 Task: Look for products in the category "Lotion" from Dr. Bronner's only.
Action: Mouse moved to (786, 279)
Screenshot: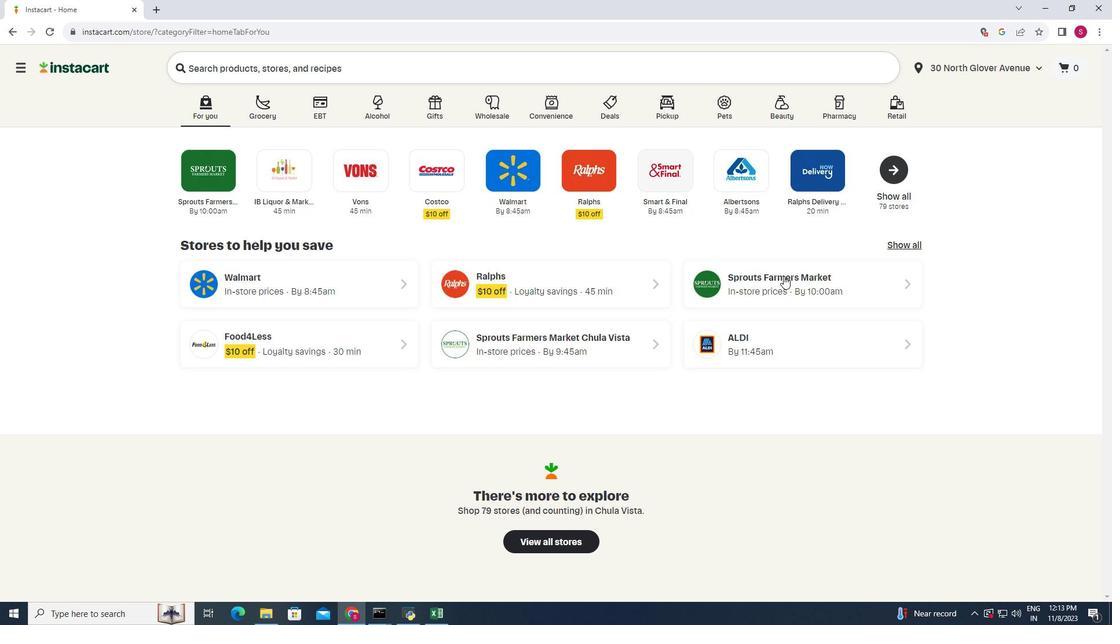 
Action: Mouse pressed left at (786, 279)
Screenshot: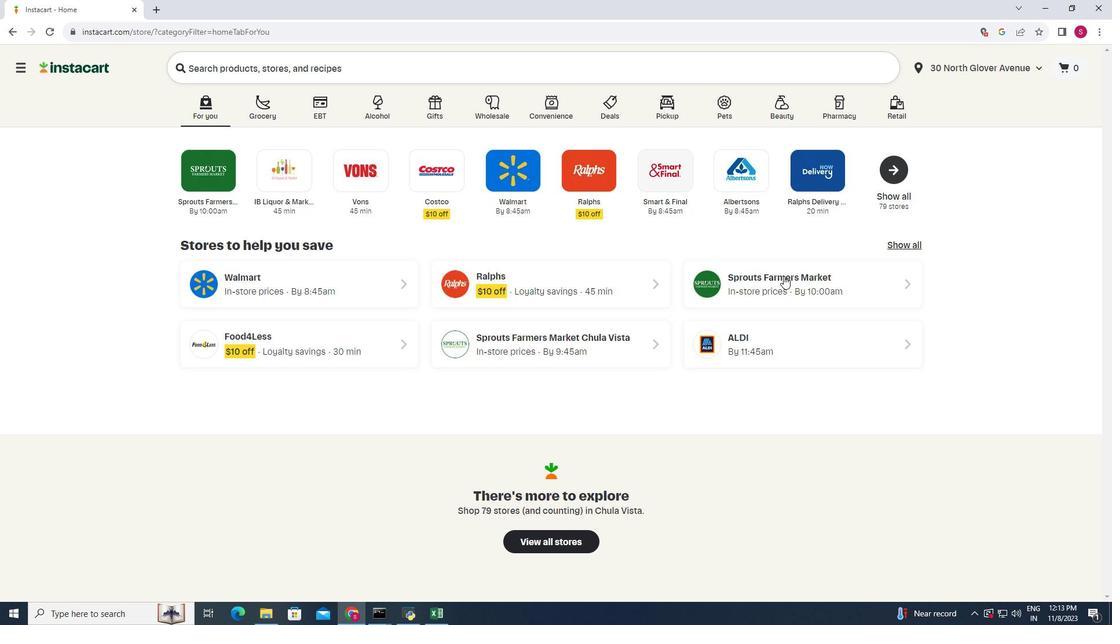 
Action: Mouse moved to (92, 457)
Screenshot: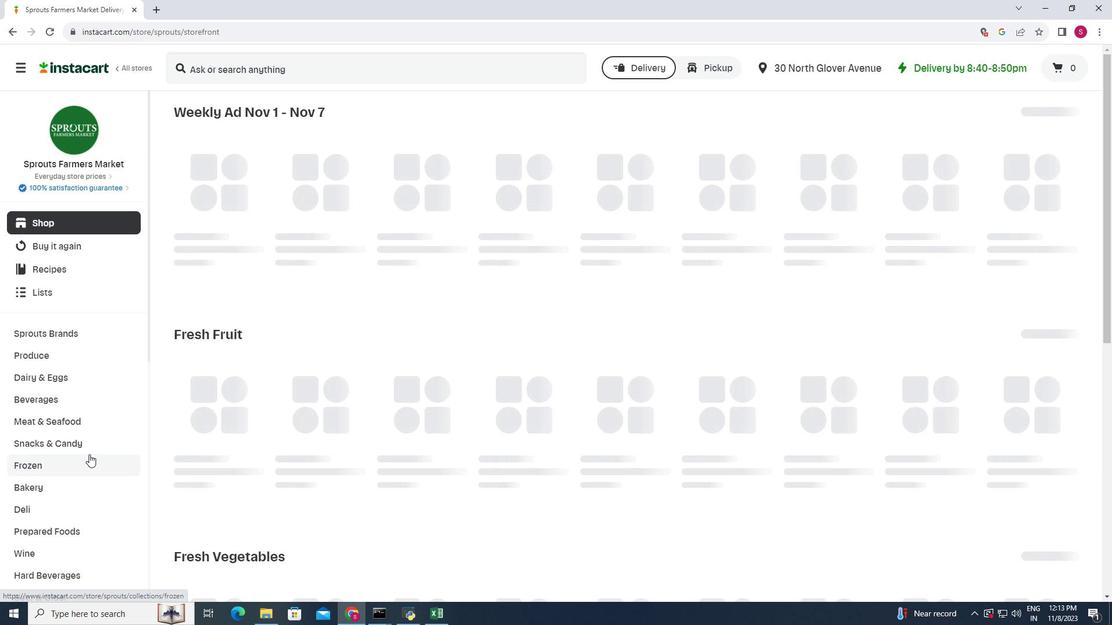
Action: Mouse scrolled (92, 457) with delta (0, 0)
Screenshot: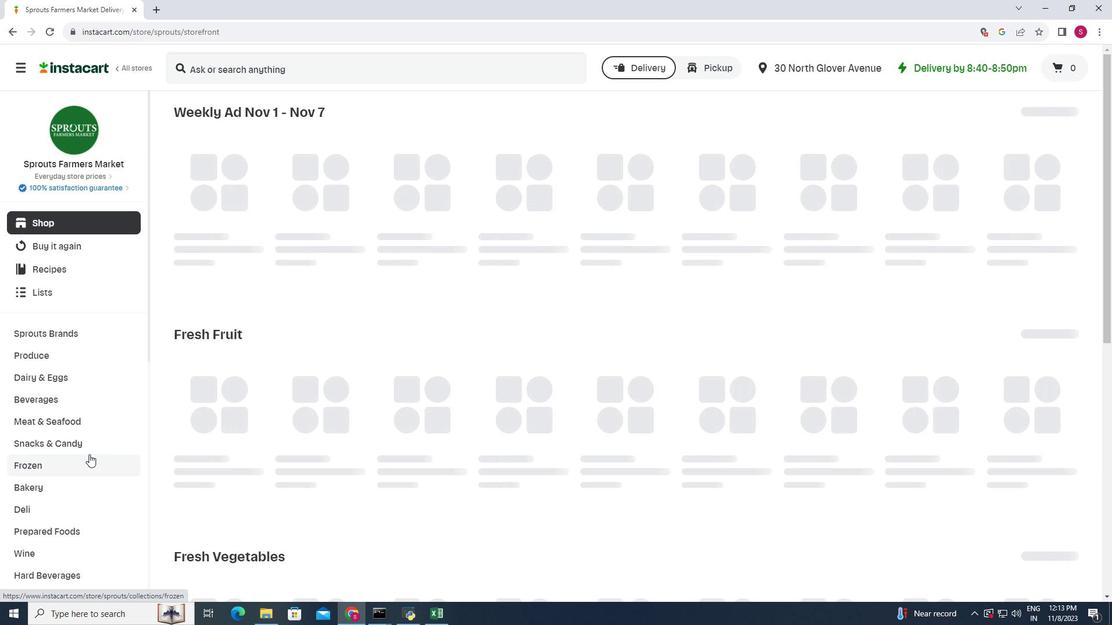 
Action: Mouse scrolled (92, 457) with delta (0, 0)
Screenshot: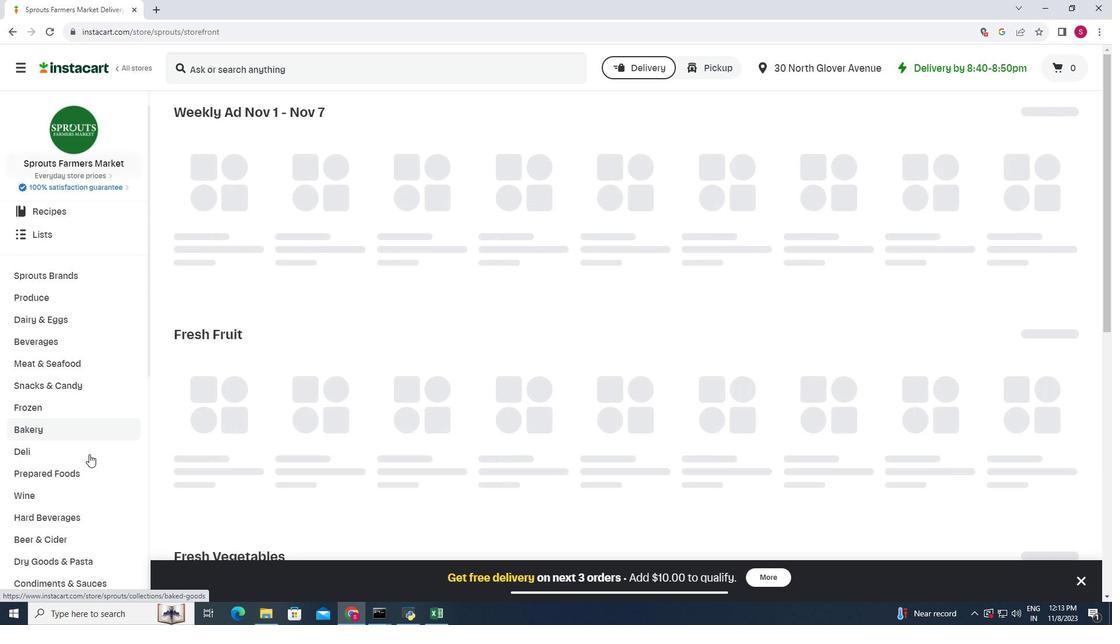 
Action: Mouse scrolled (92, 457) with delta (0, 0)
Screenshot: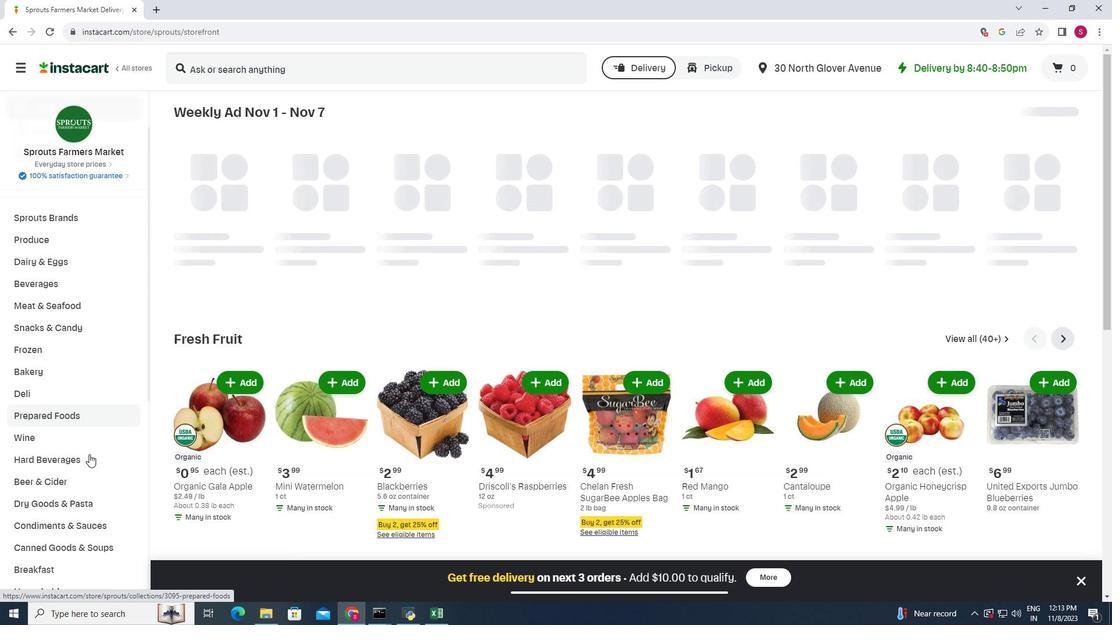 
Action: Mouse scrolled (92, 457) with delta (0, 0)
Screenshot: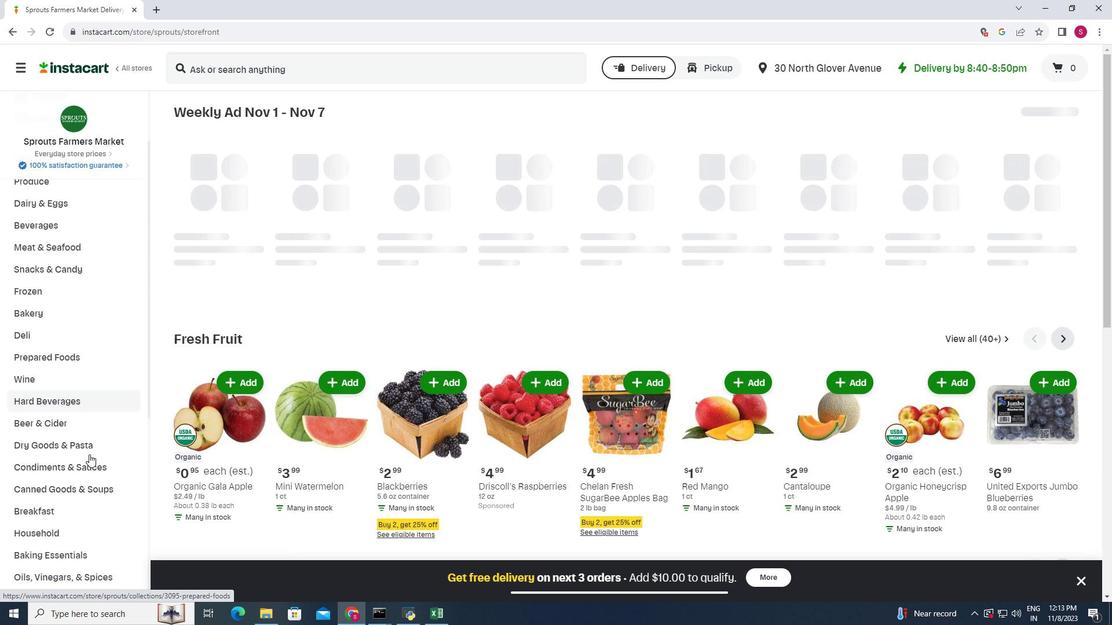 
Action: Mouse moved to (92, 457)
Screenshot: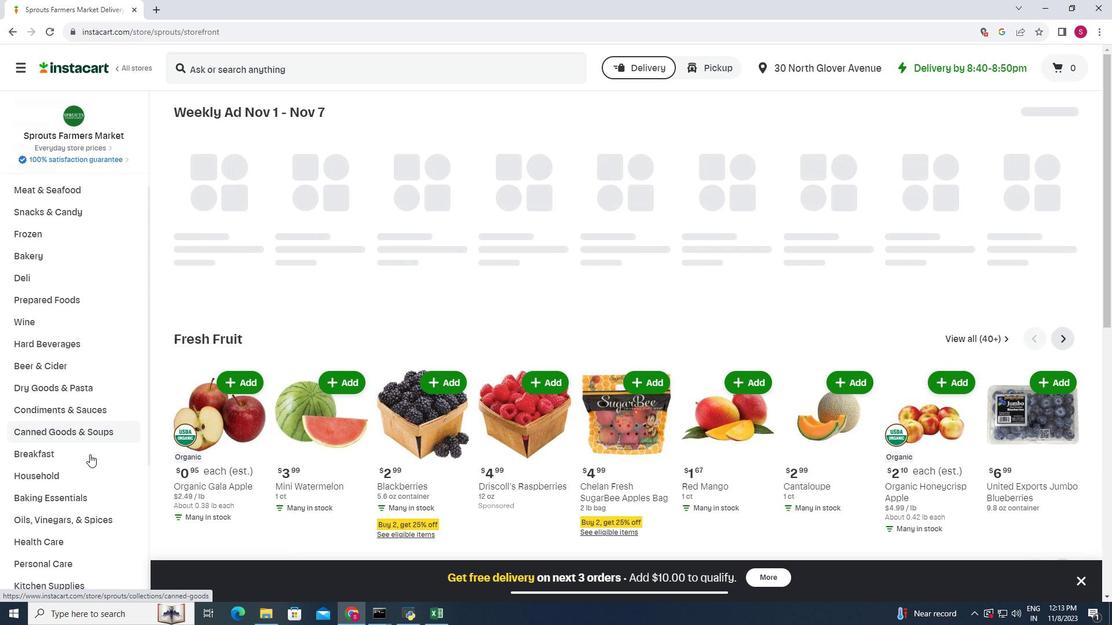 
Action: Mouse scrolled (92, 457) with delta (0, 0)
Screenshot: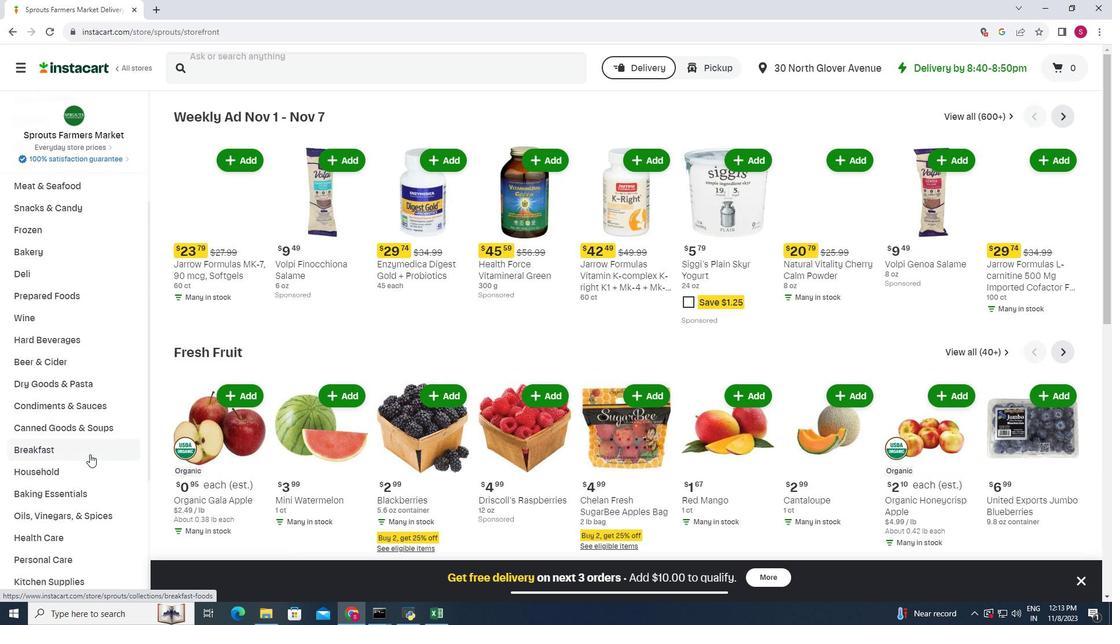 
Action: Mouse moved to (93, 457)
Screenshot: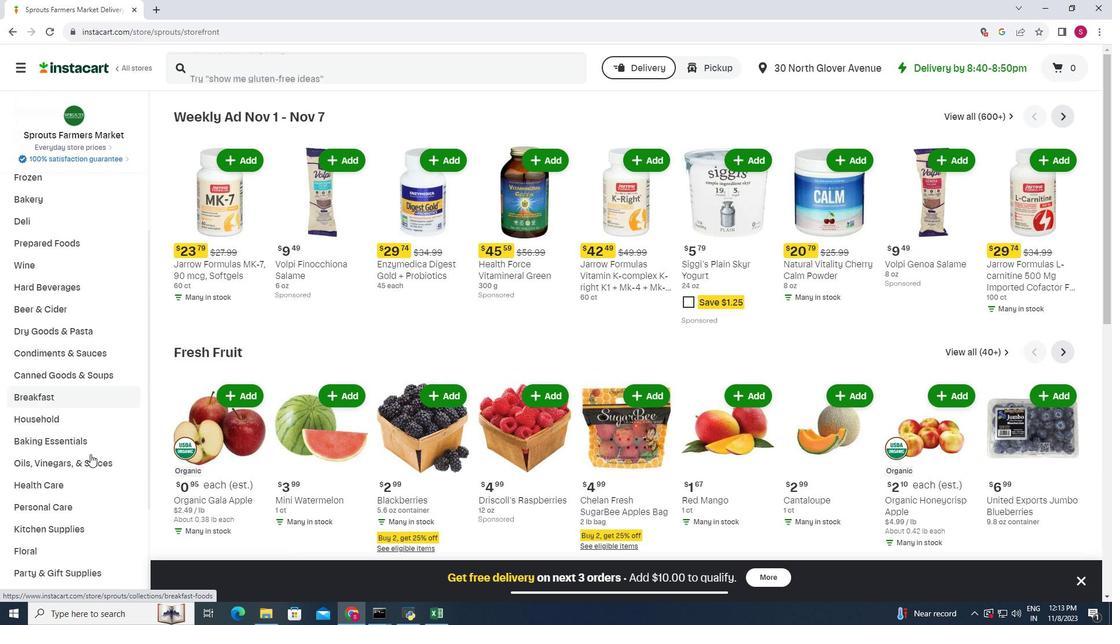 
Action: Mouse scrolled (93, 457) with delta (0, 0)
Screenshot: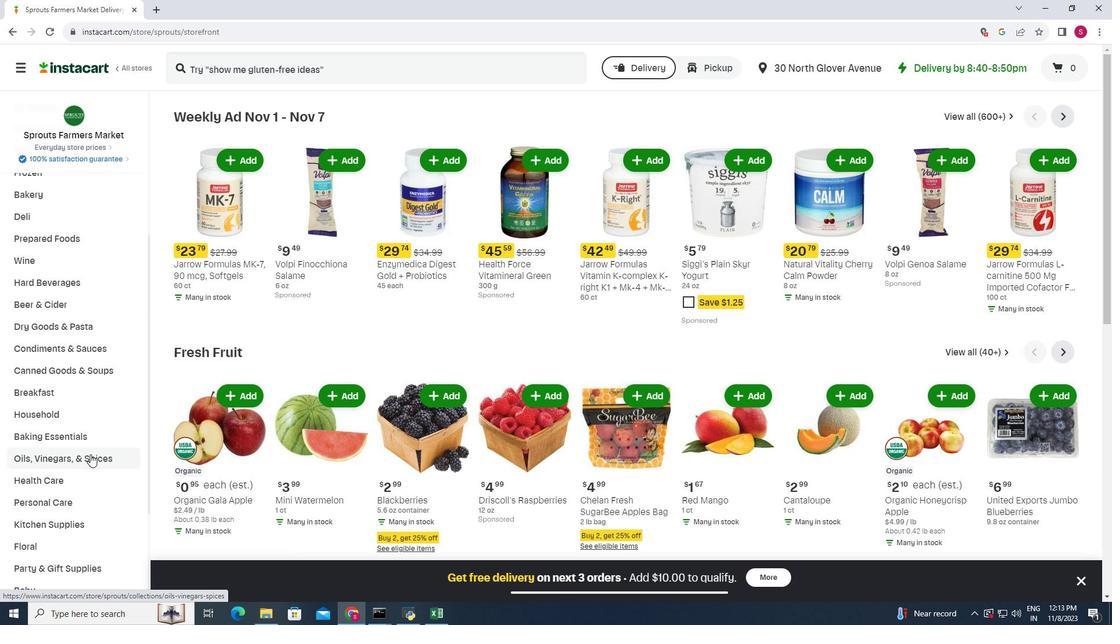 
Action: Mouse moved to (88, 451)
Screenshot: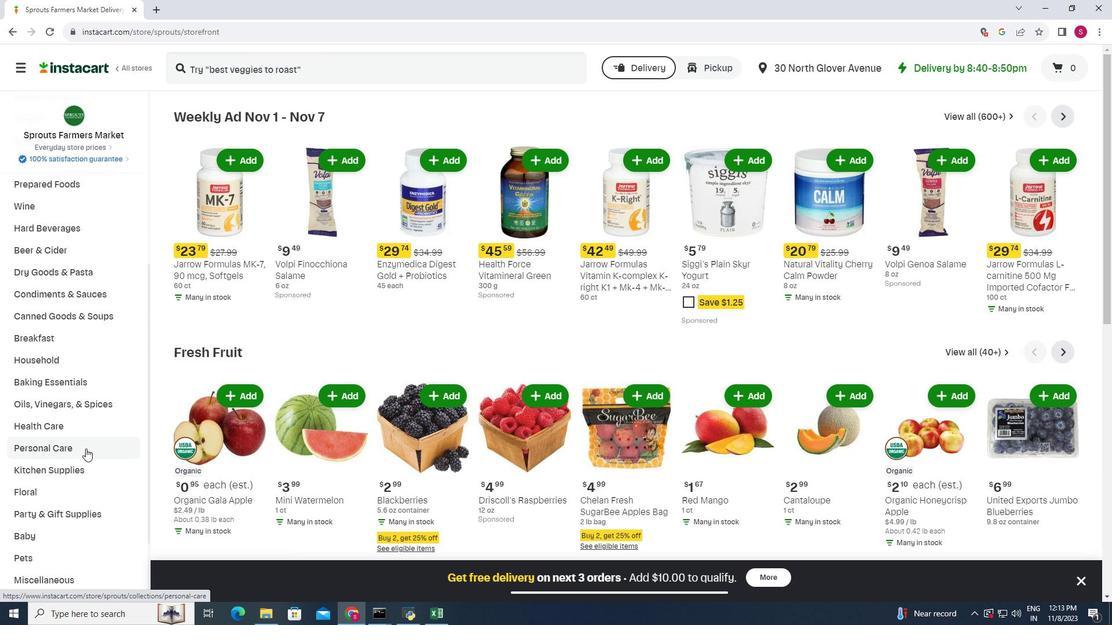 
Action: Mouse pressed left at (88, 451)
Screenshot: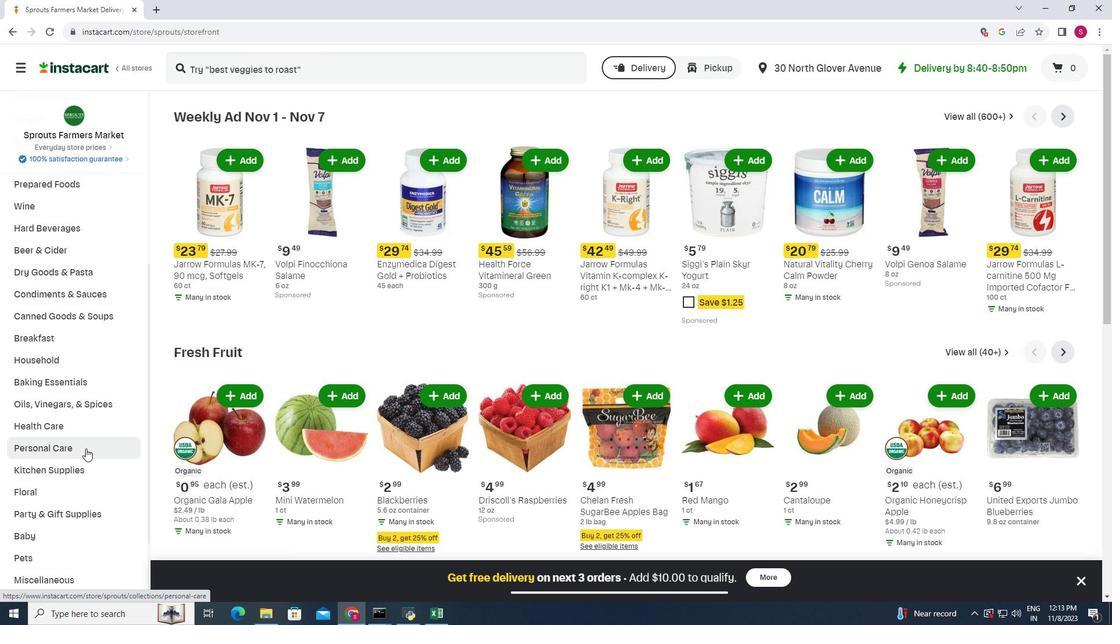 
Action: Mouse moved to (282, 151)
Screenshot: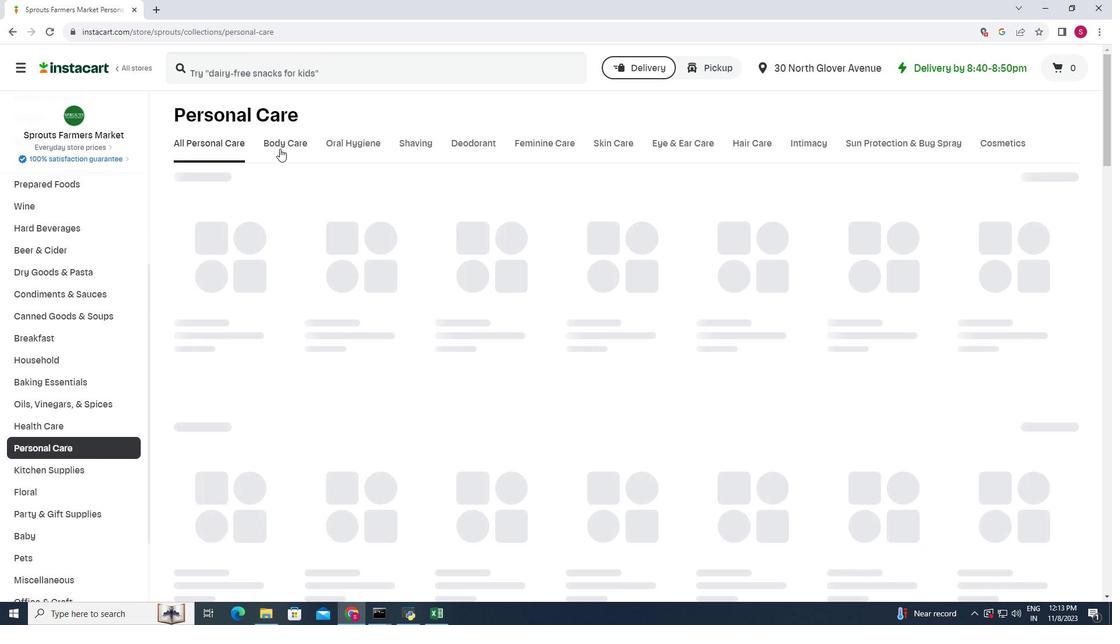 
Action: Mouse pressed left at (282, 151)
Screenshot: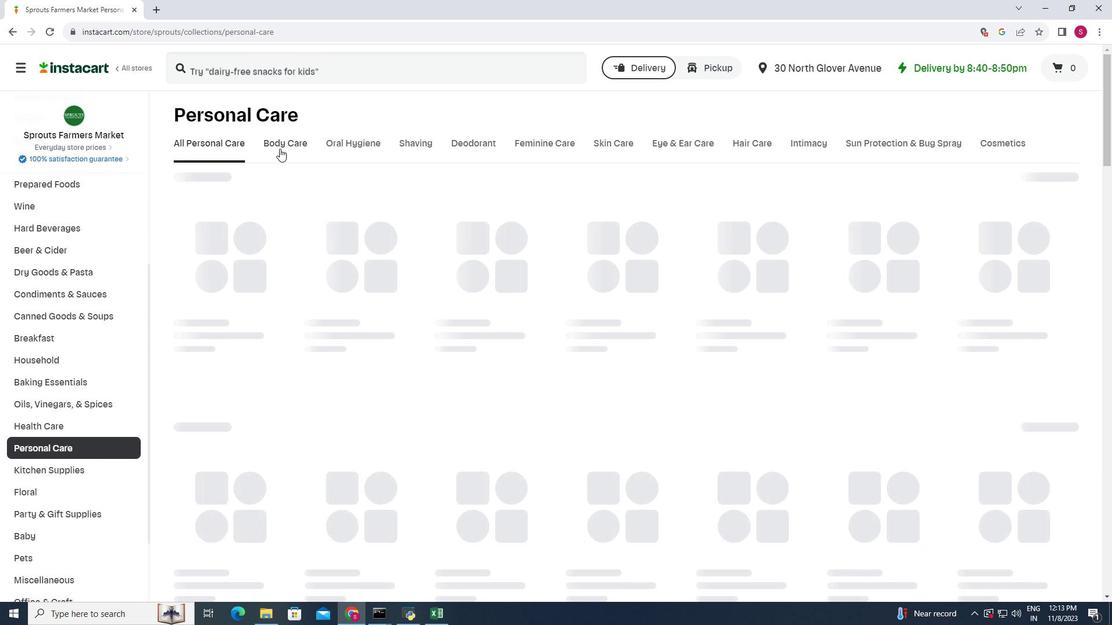 
Action: Mouse moved to (476, 201)
Screenshot: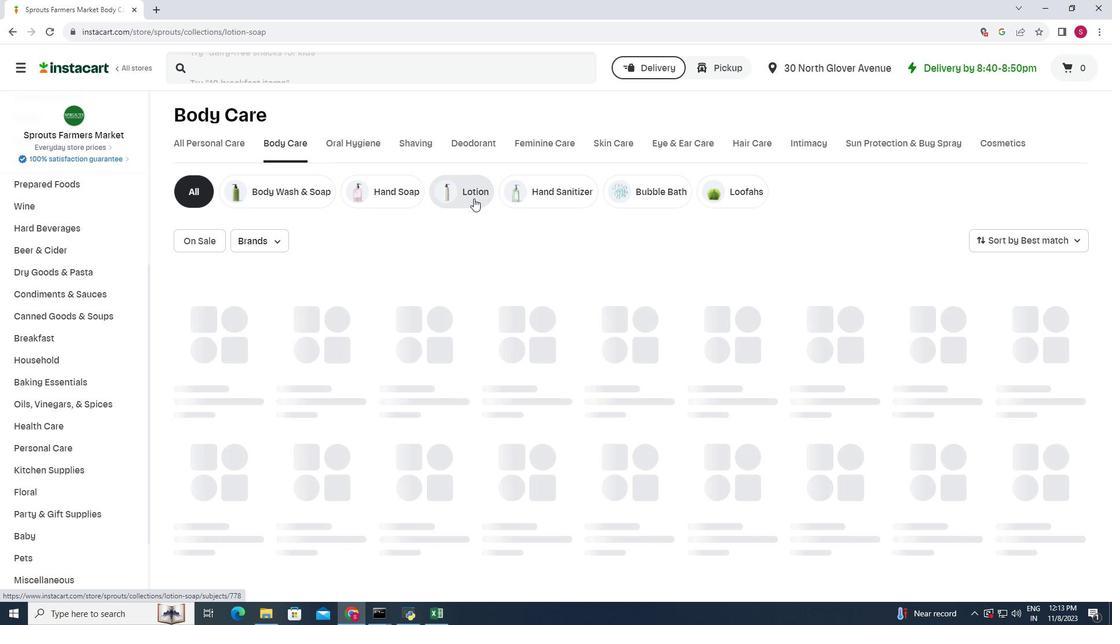 
Action: Mouse pressed left at (476, 201)
Screenshot: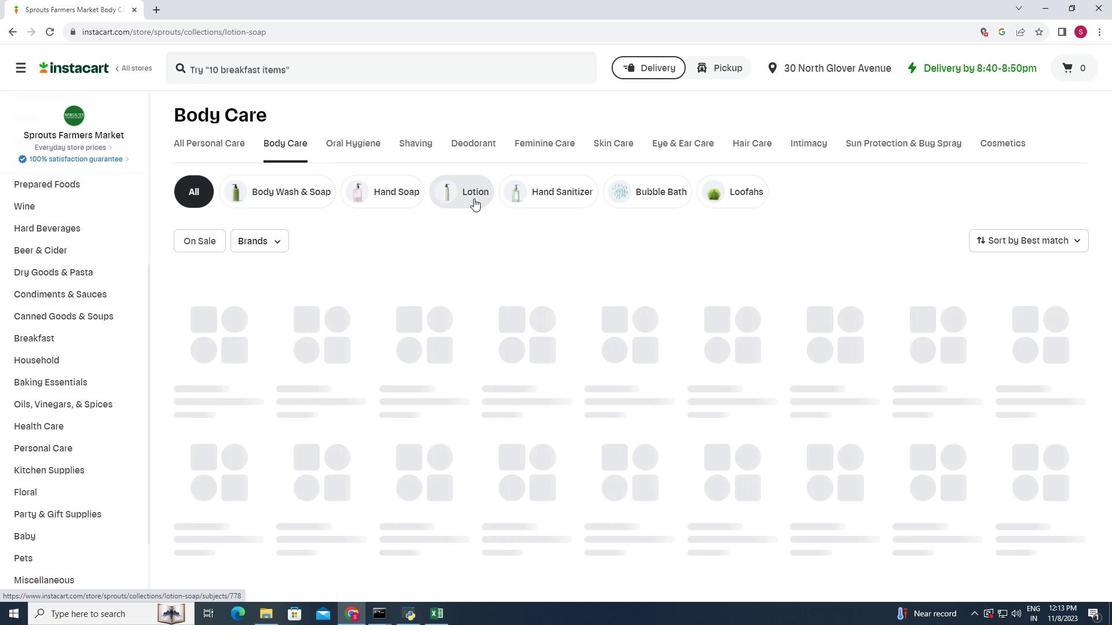 
Action: Mouse moved to (280, 246)
Screenshot: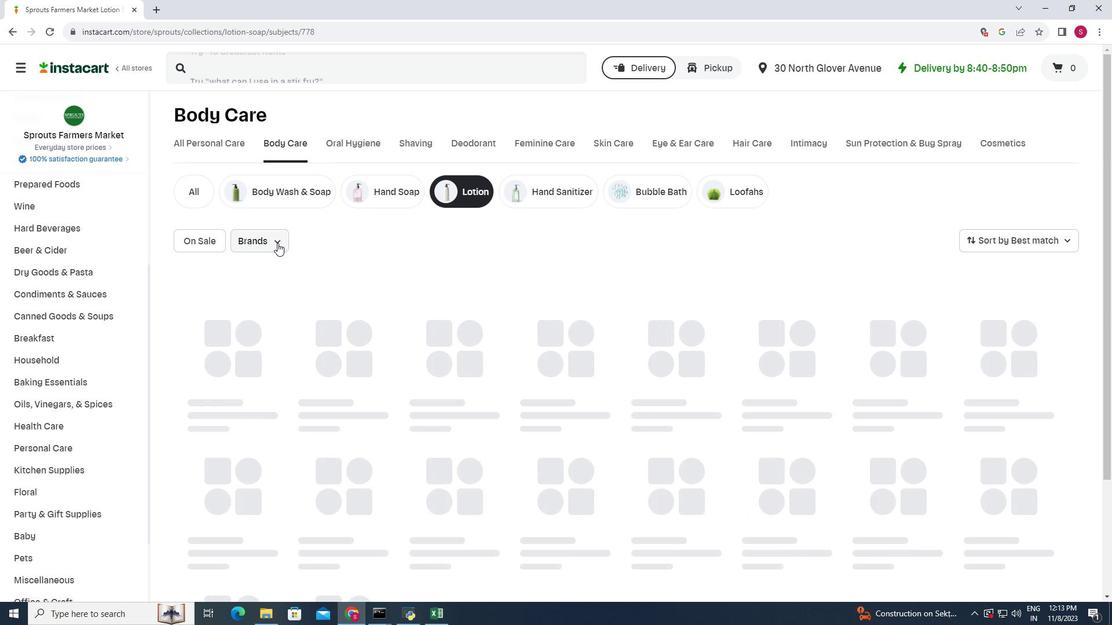 
Action: Mouse pressed left at (280, 246)
Screenshot: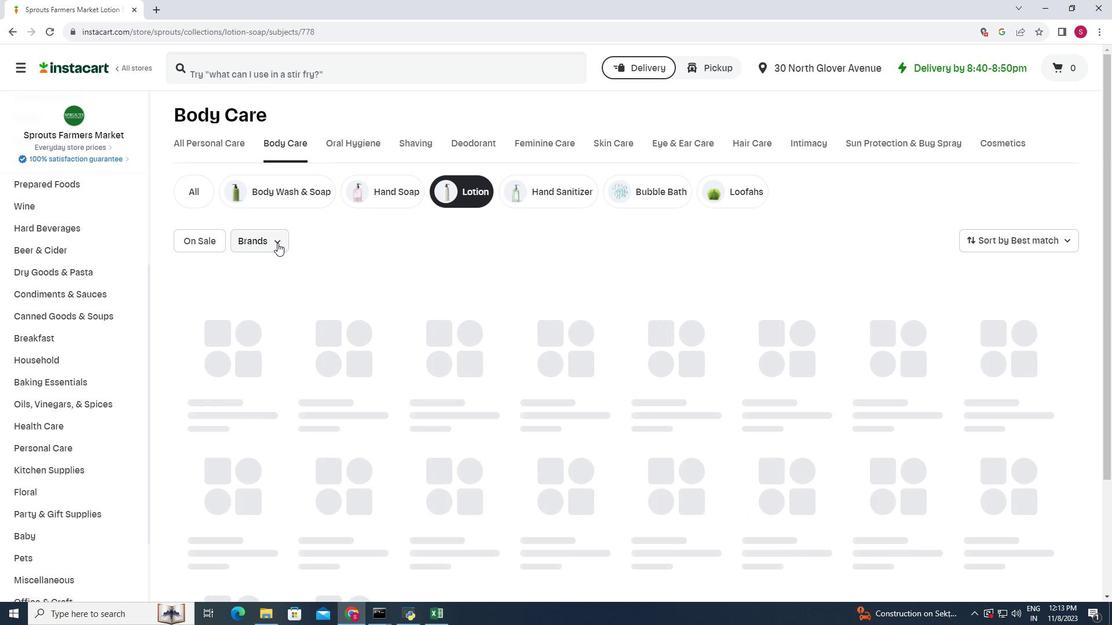 
Action: Mouse moved to (293, 282)
Screenshot: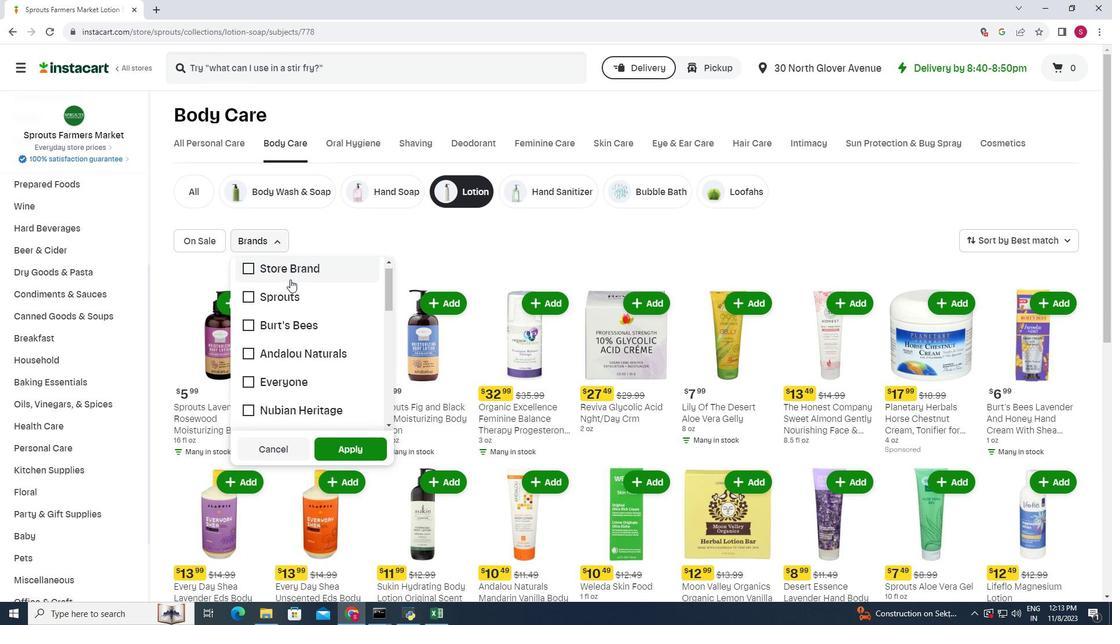 
Action: Mouse scrolled (293, 282) with delta (0, 0)
Screenshot: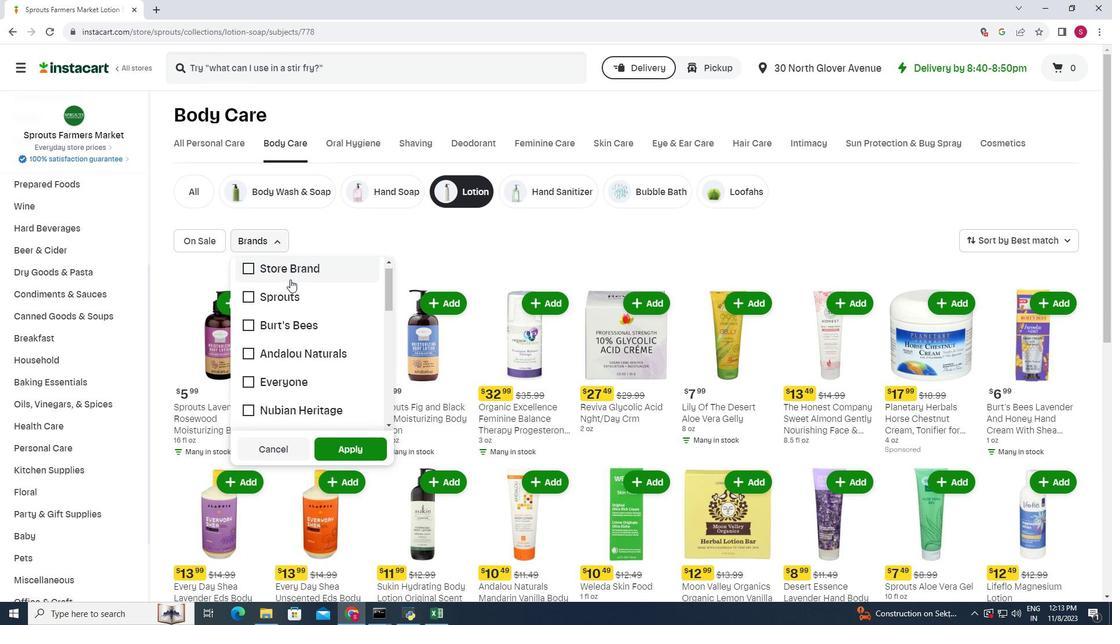 
Action: Mouse moved to (293, 282)
Screenshot: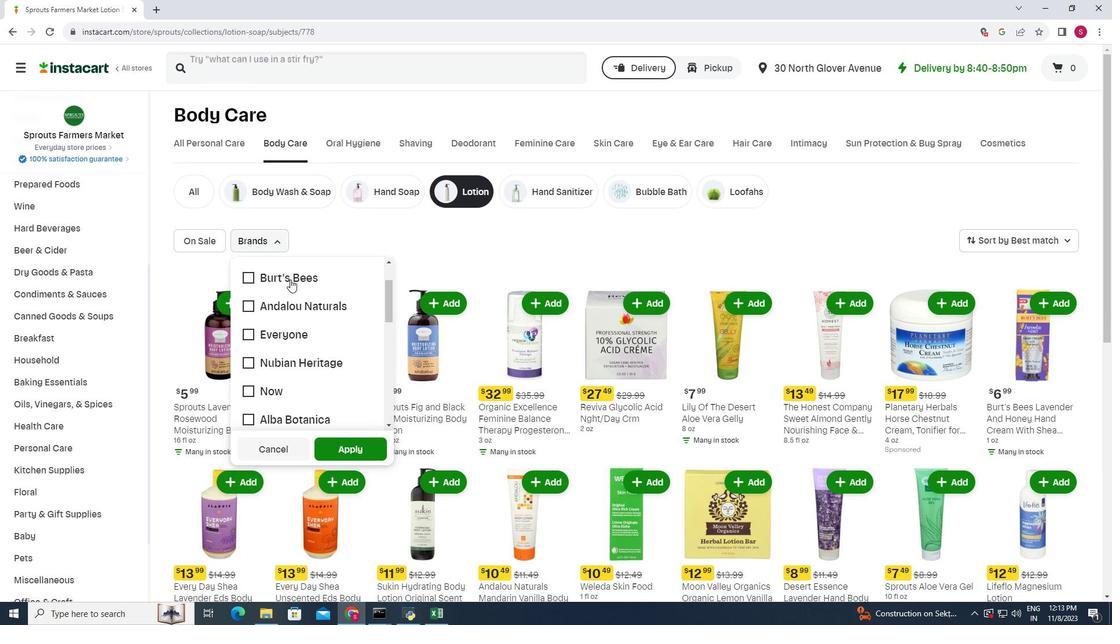 
Action: Mouse scrolled (293, 282) with delta (0, 0)
Screenshot: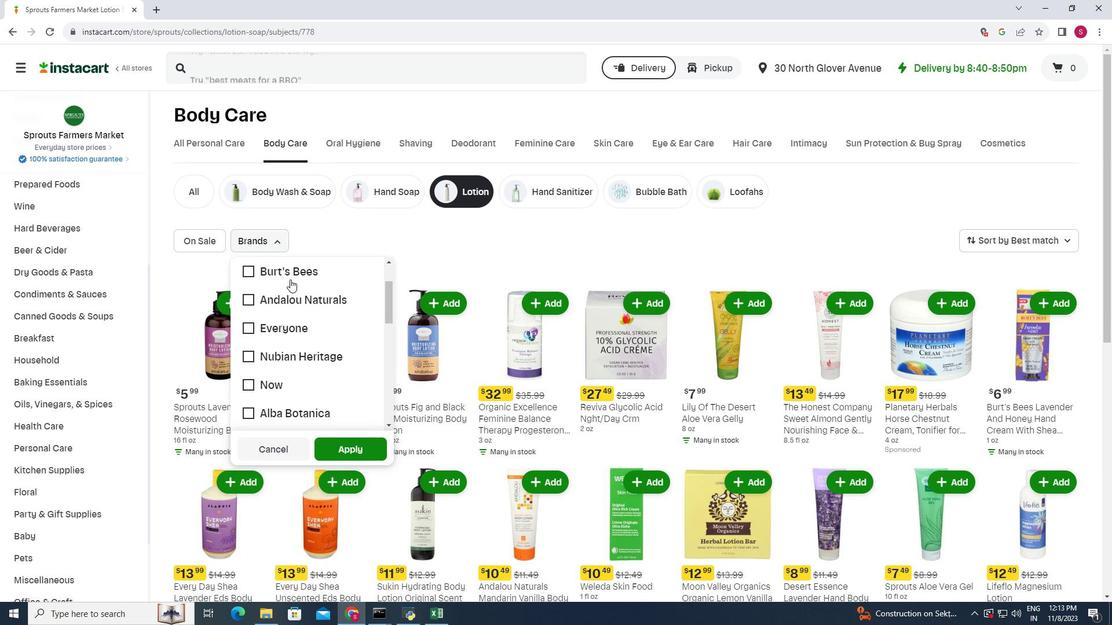 
Action: Mouse scrolled (293, 282) with delta (0, 0)
Screenshot: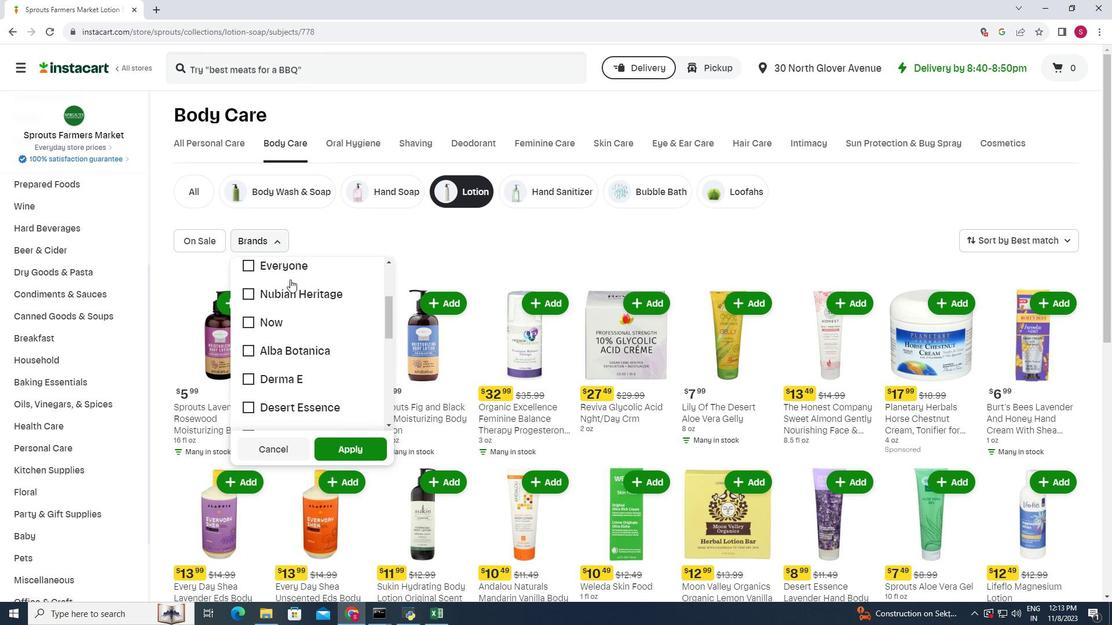 
Action: Mouse scrolled (293, 282) with delta (0, 0)
Screenshot: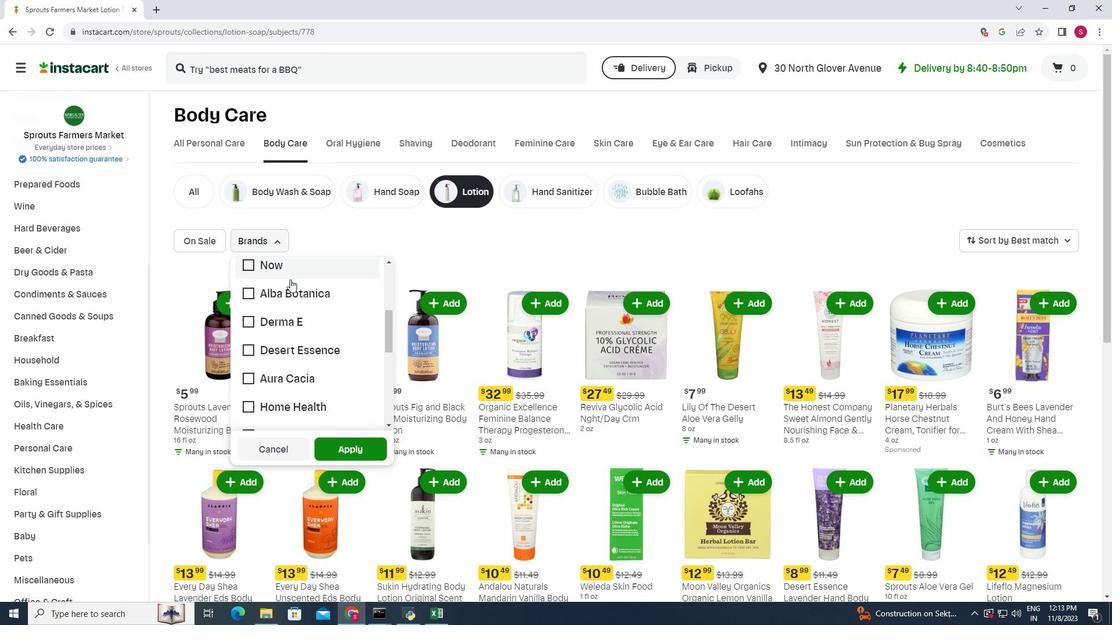 
Action: Mouse moved to (294, 283)
Screenshot: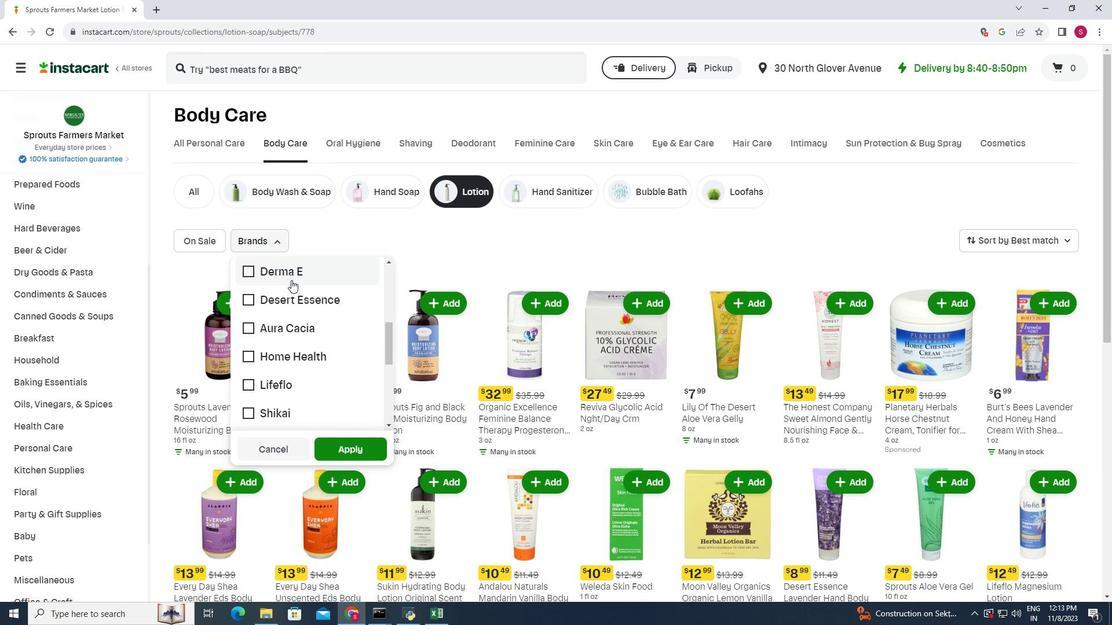 
Action: Mouse scrolled (294, 282) with delta (0, 0)
Screenshot: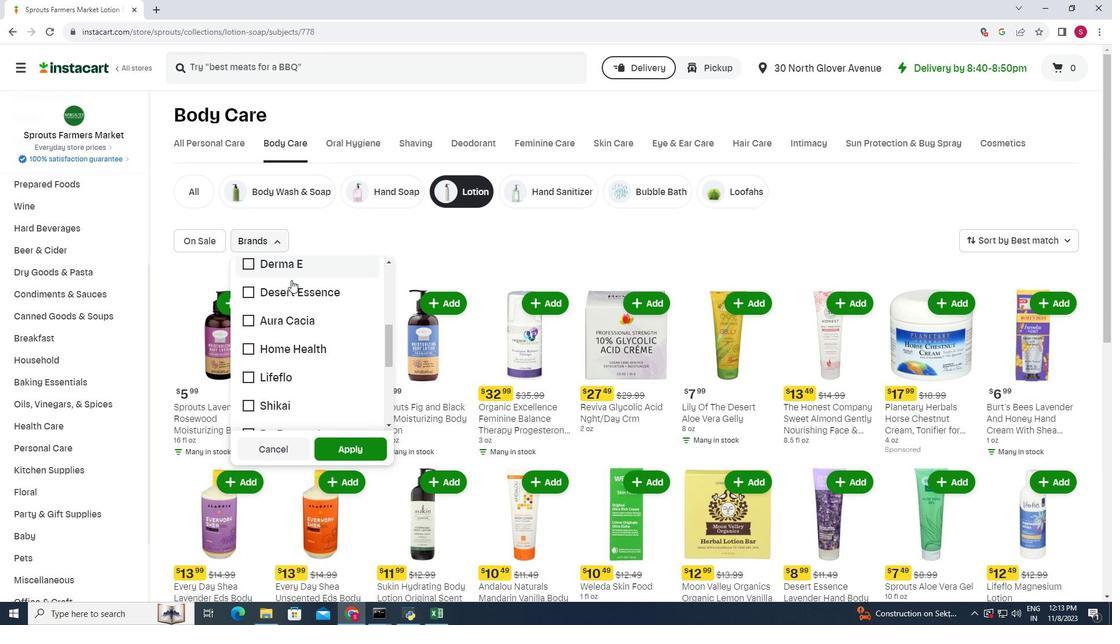 
Action: Mouse scrolled (294, 282) with delta (0, 0)
Screenshot: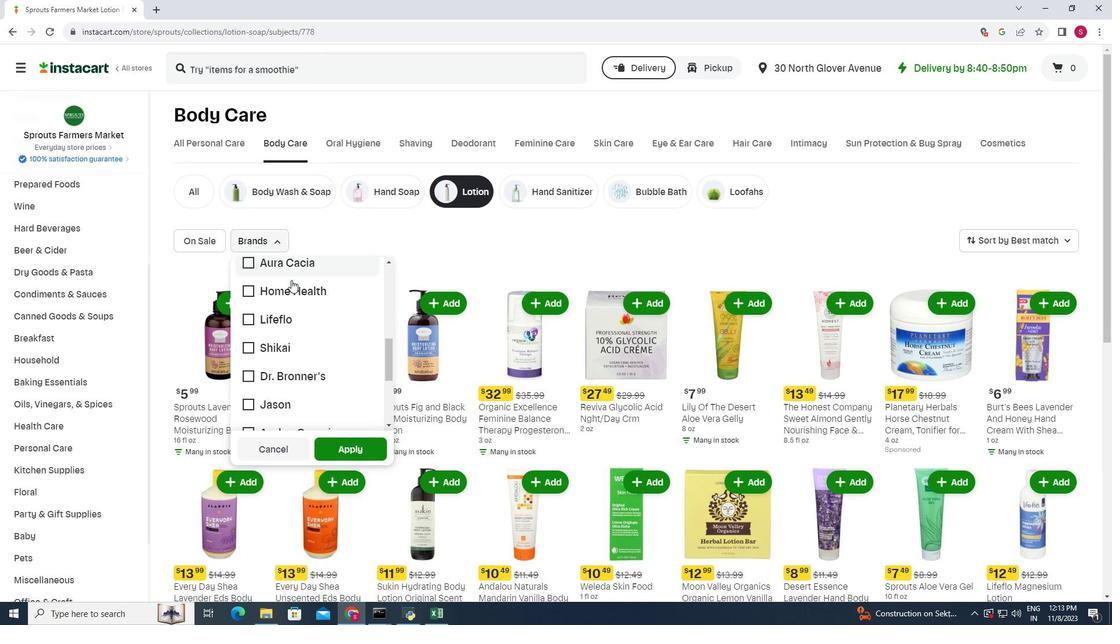 
Action: Mouse moved to (311, 326)
Screenshot: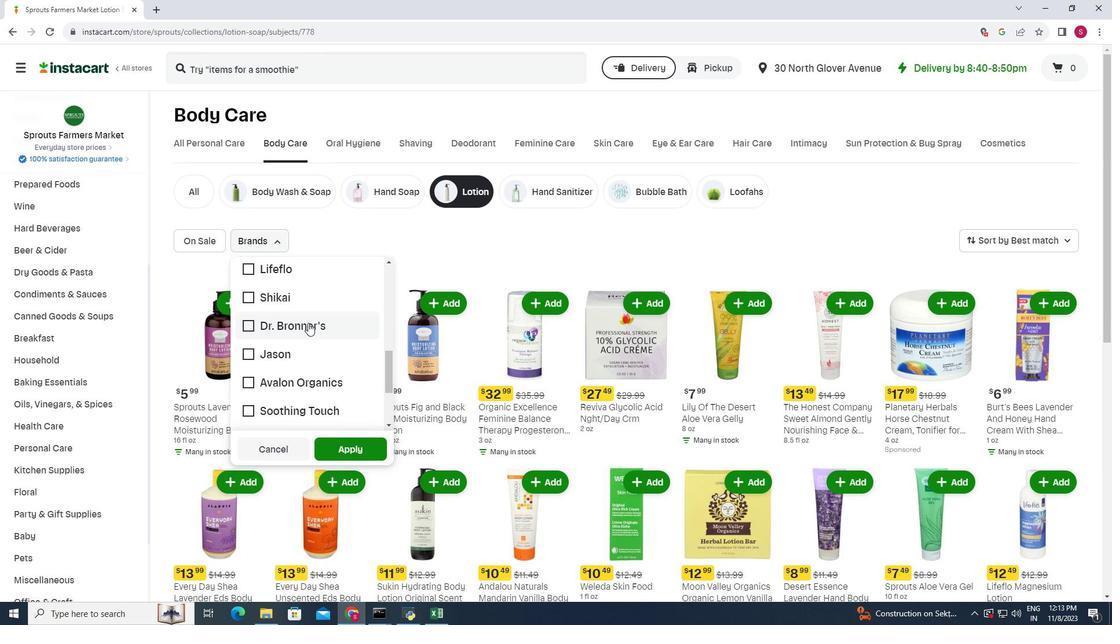 
Action: Mouse pressed left at (311, 326)
Screenshot: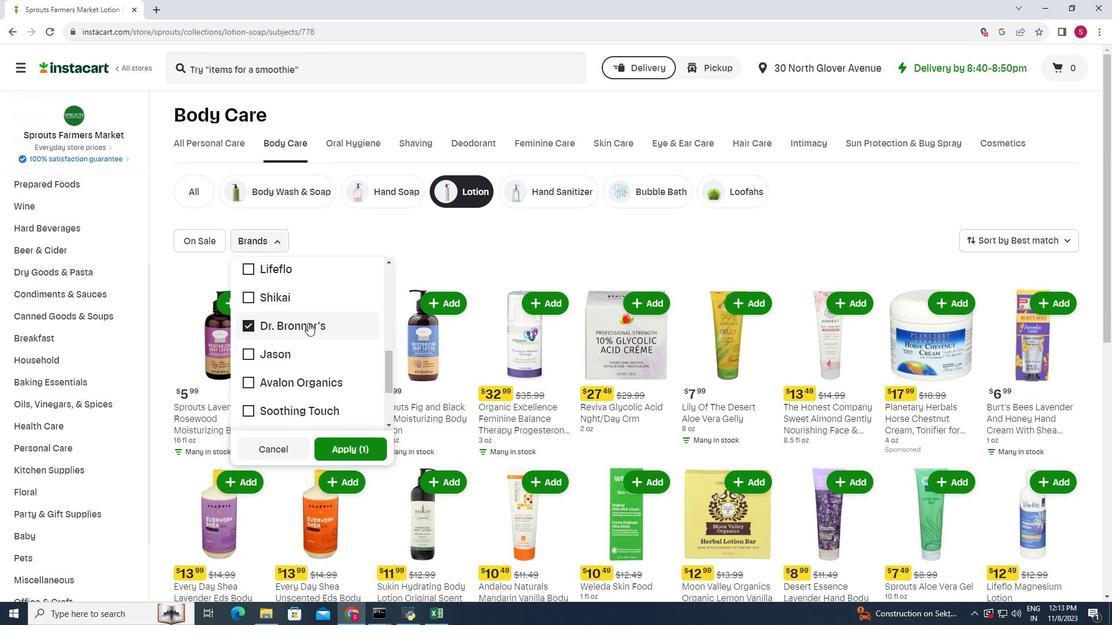 
Action: Mouse moved to (341, 453)
Screenshot: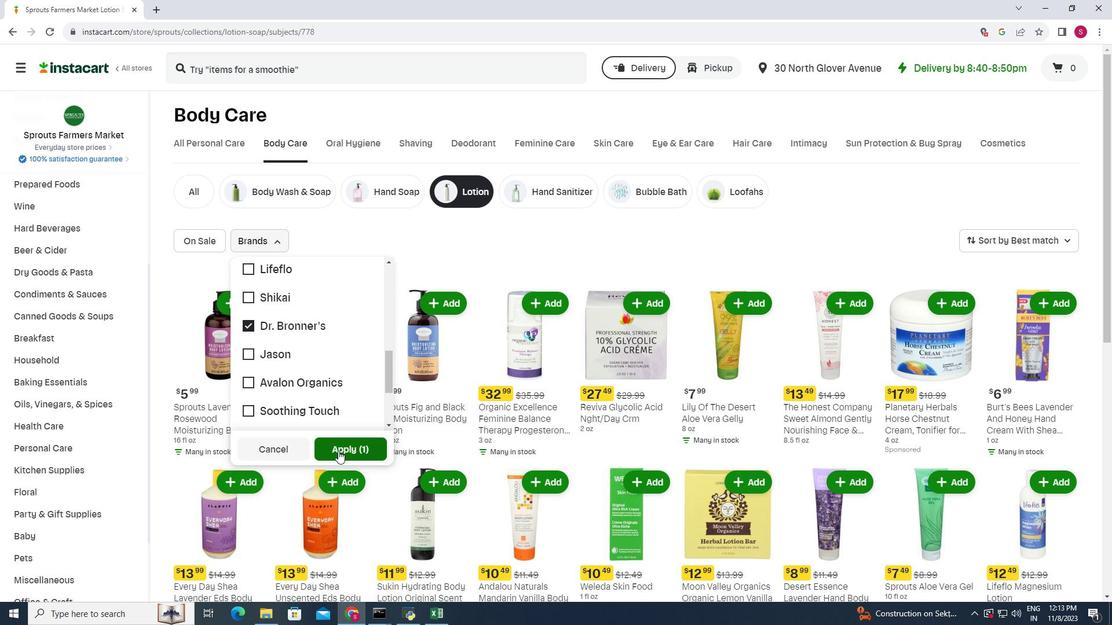 
Action: Mouse pressed left at (341, 453)
Screenshot: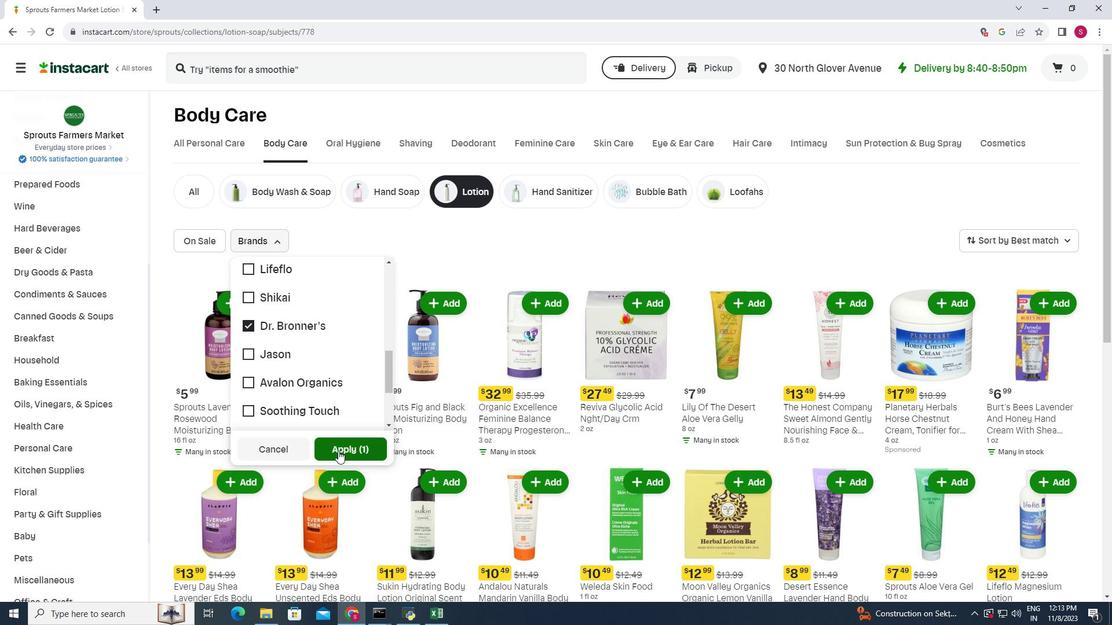 
Action: Mouse moved to (594, 259)
Screenshot: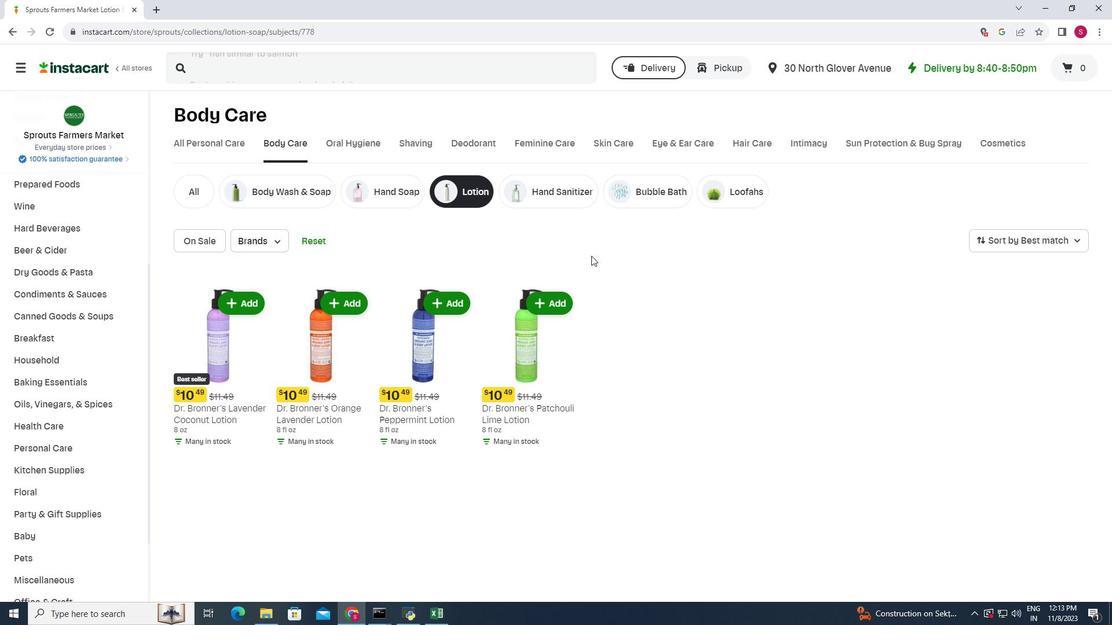 
